 Task: Apply assignee "Any".
Action: Mouse moved to (23, 189)
Screenshot: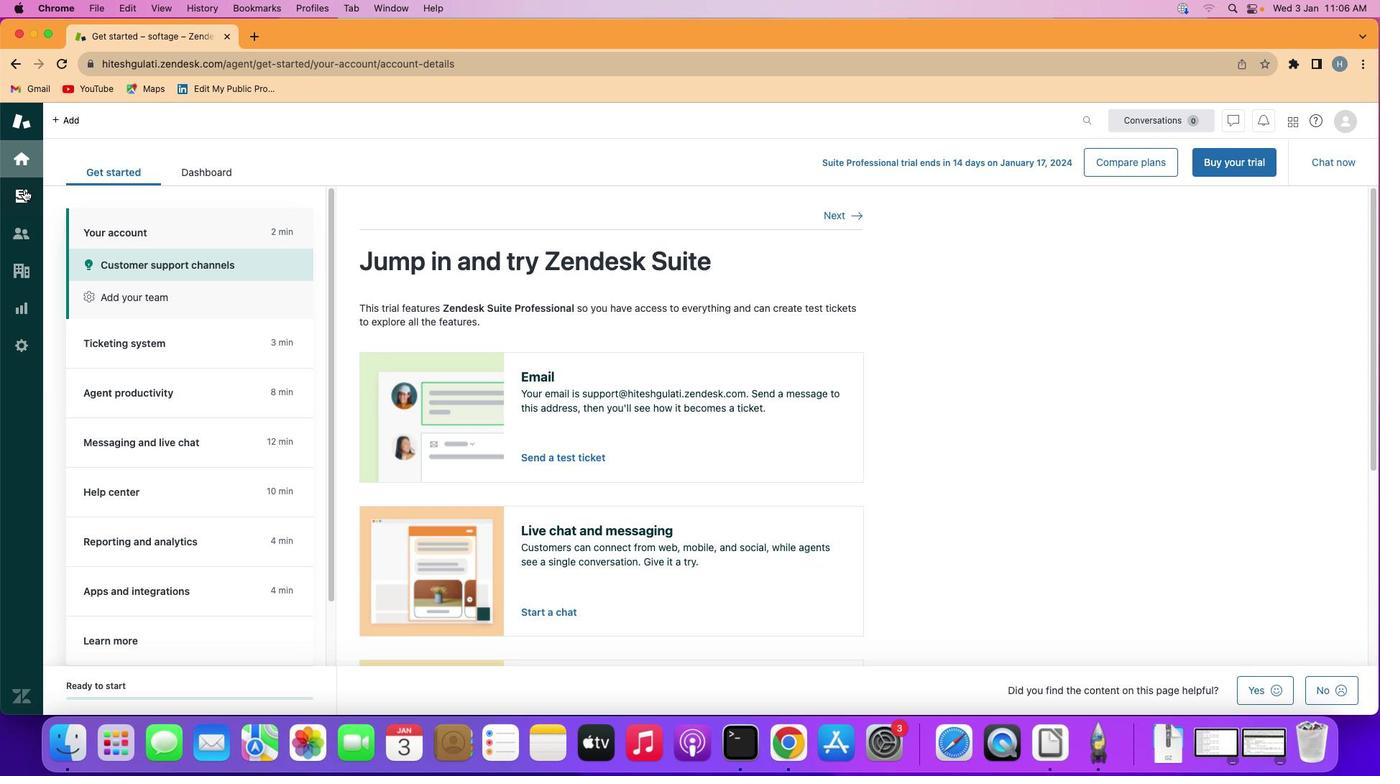 
Action: Mouse pressed left at (23, 189)
Screenshot: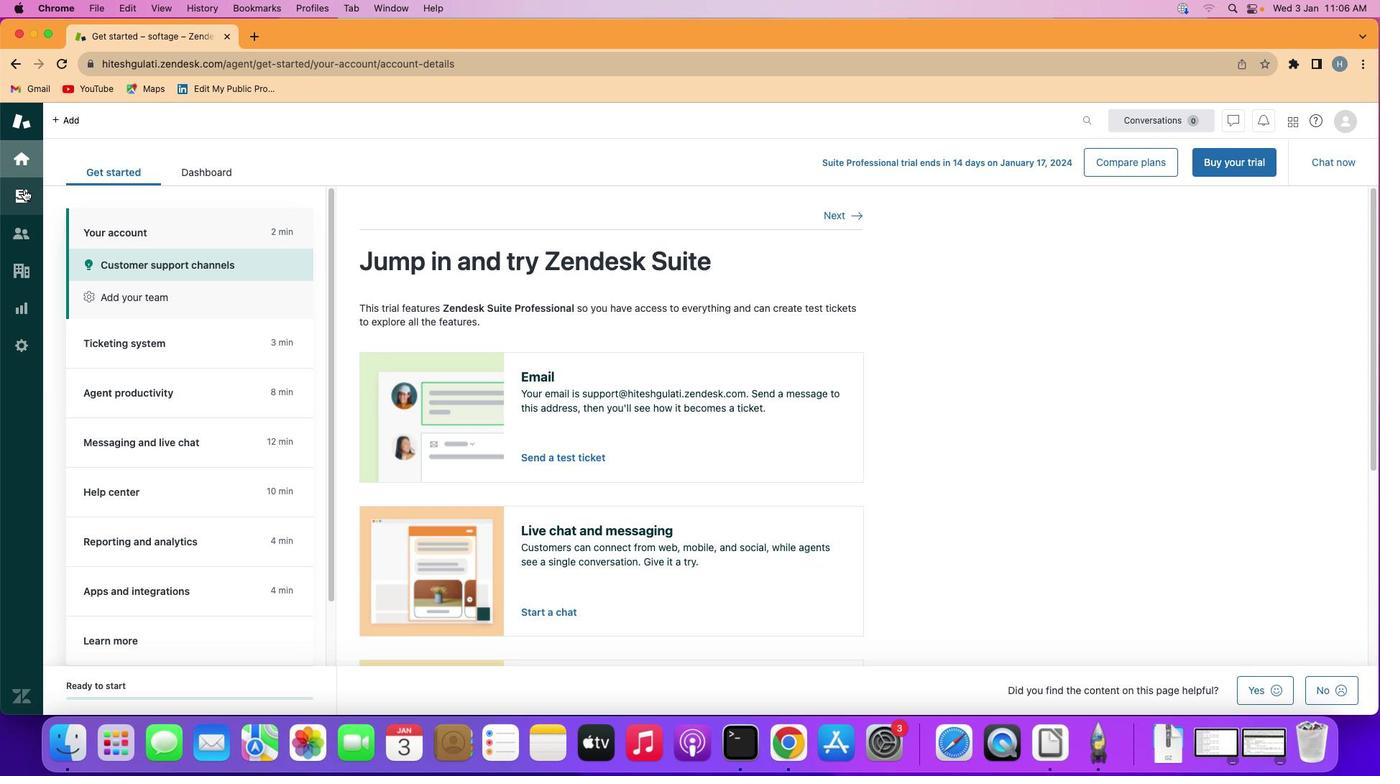 
Action: Mouse moved to (149, 317)
Screenshot: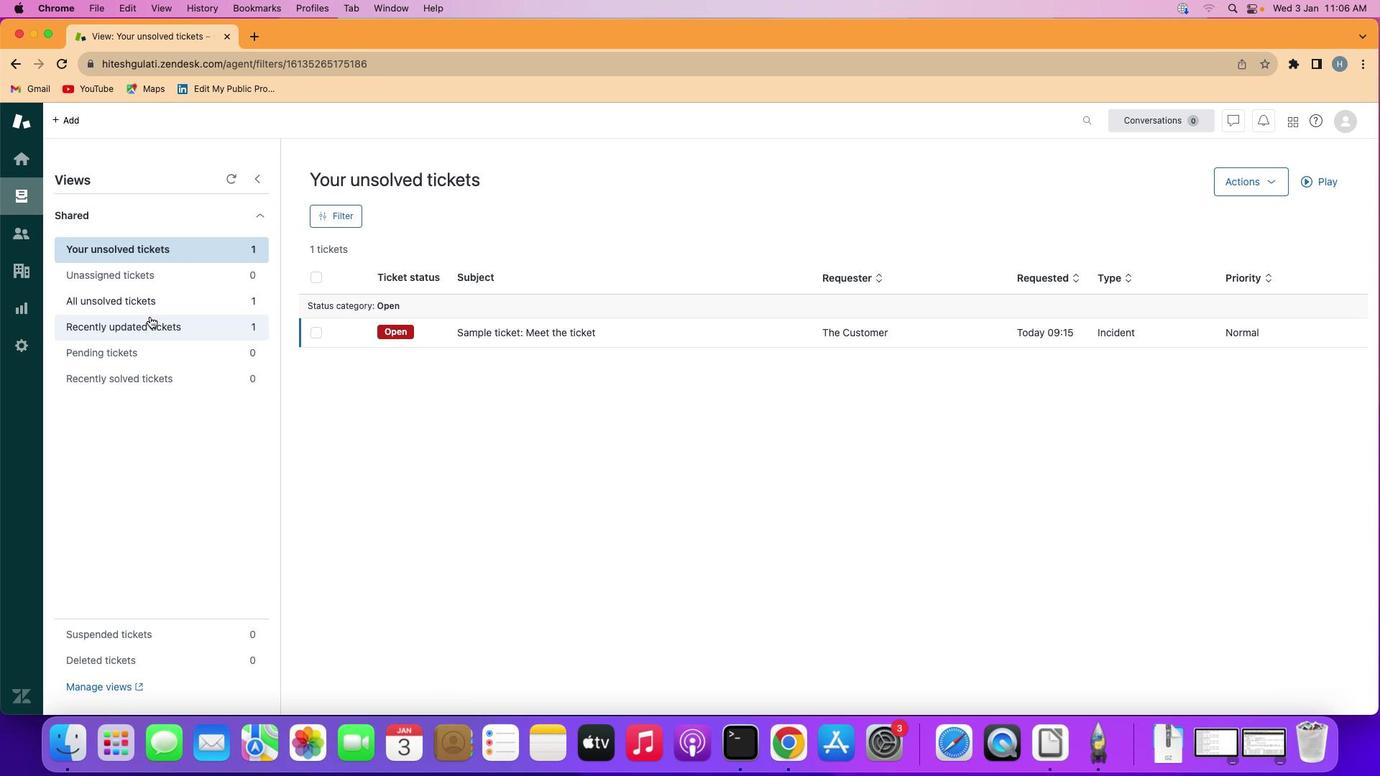 
Action: Mouse pressed left at (149, 317)
Screenshot: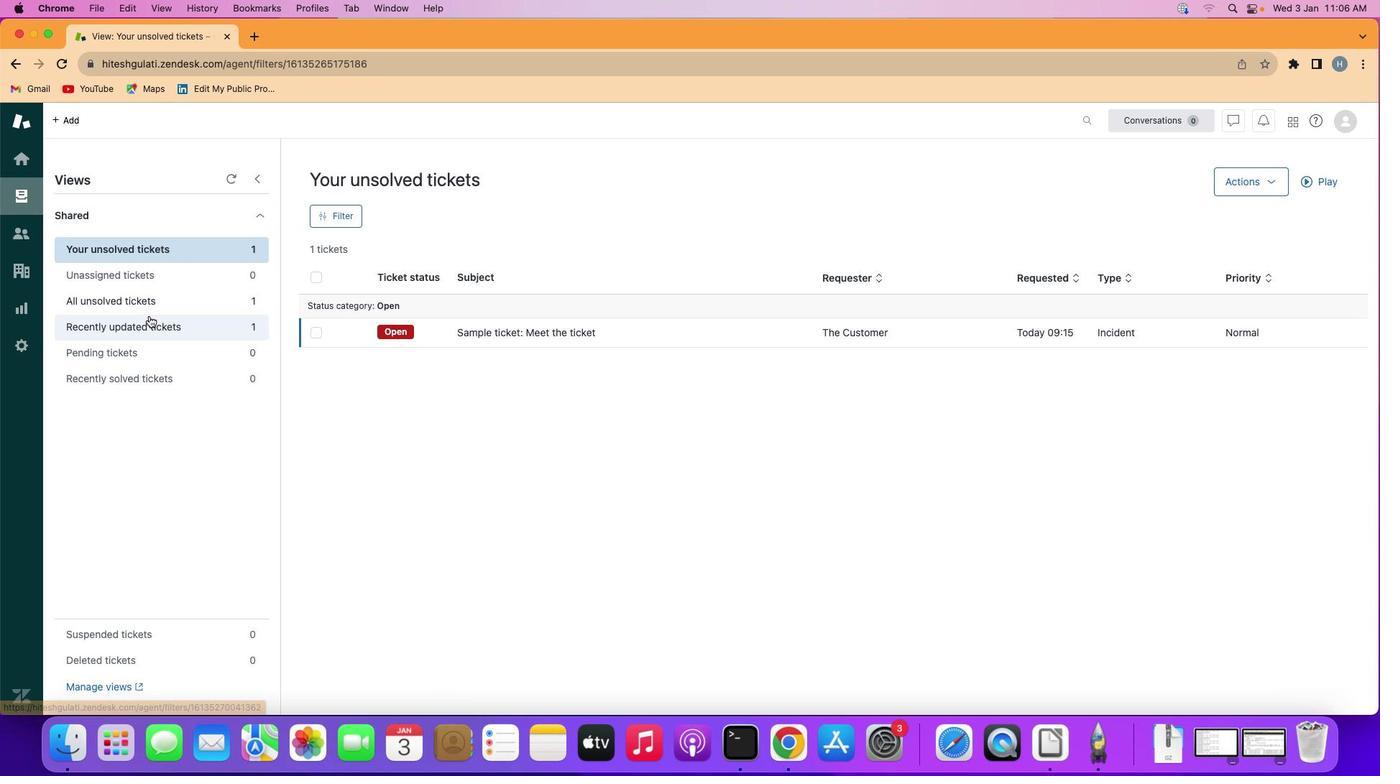 
Action: Mouse moved to (332, 214)
Screenshot: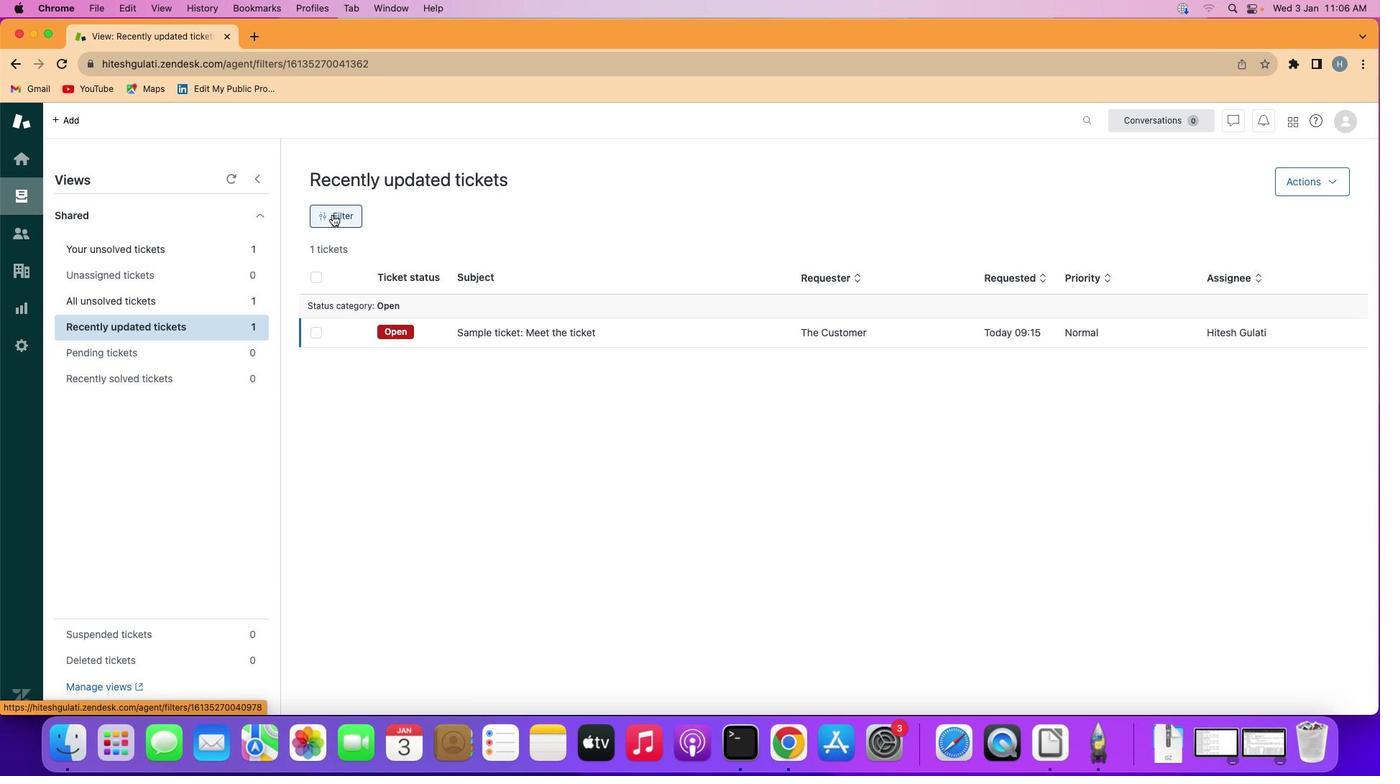 
Action: Mouse pressed left at (332, 214)
Screenshot: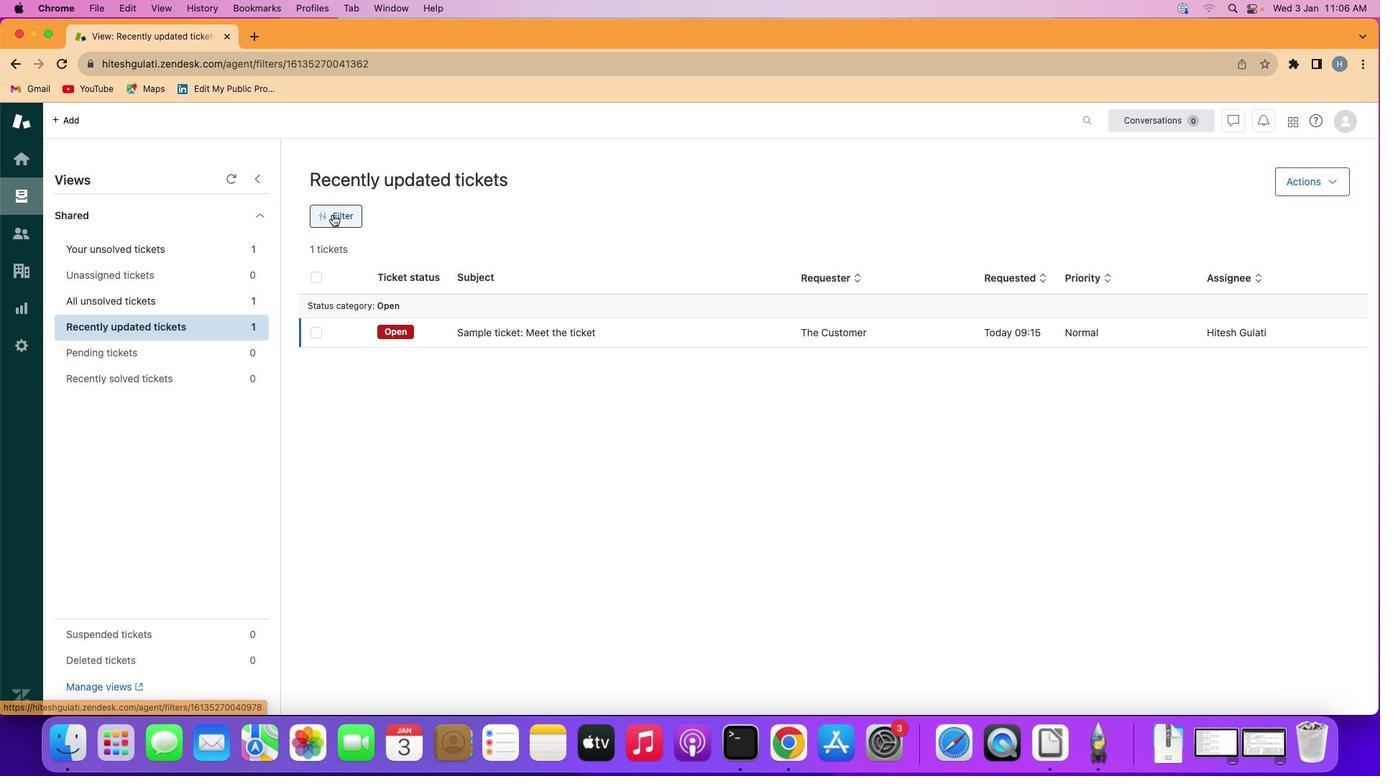 
Action: Mouse moved to (1193, 552)
Screenshot: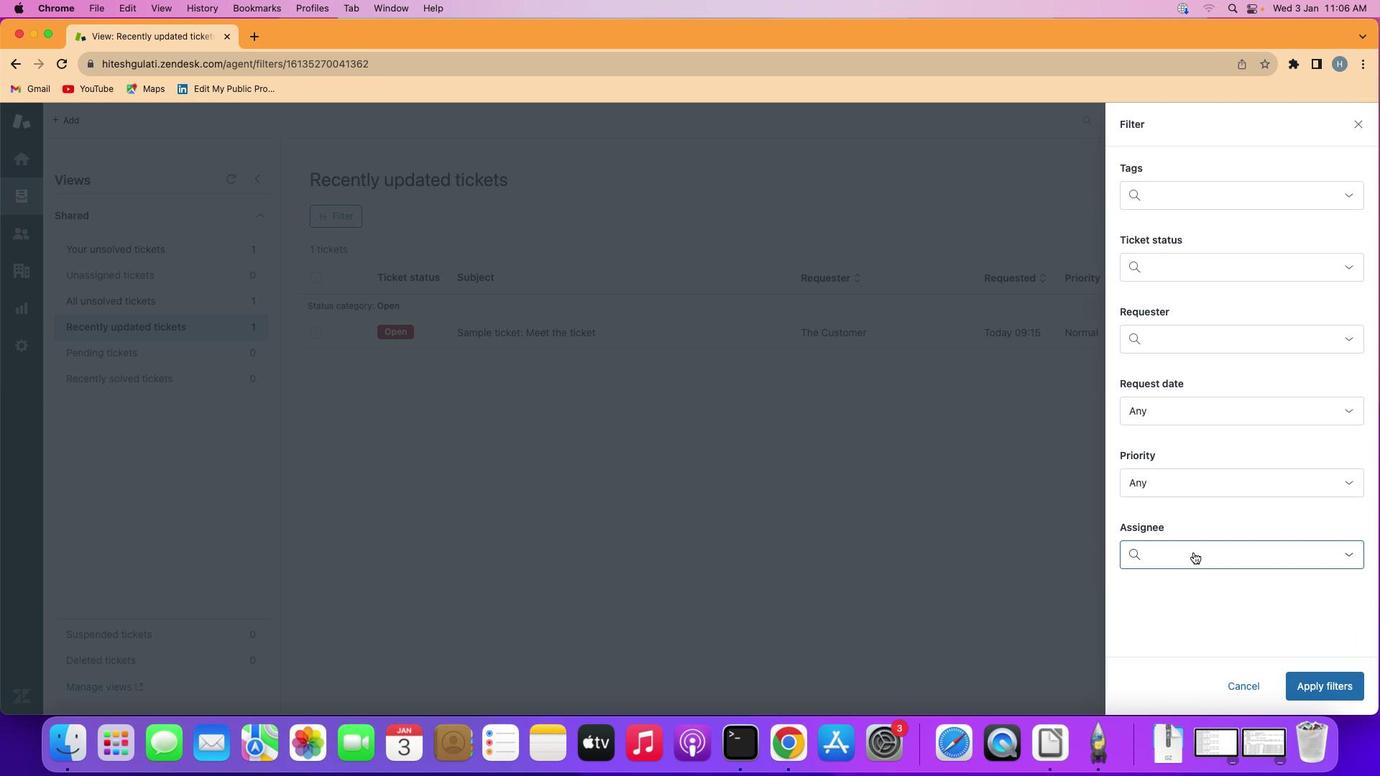 
Action: Mouse pressed left at (1193, 552)
Screenshot: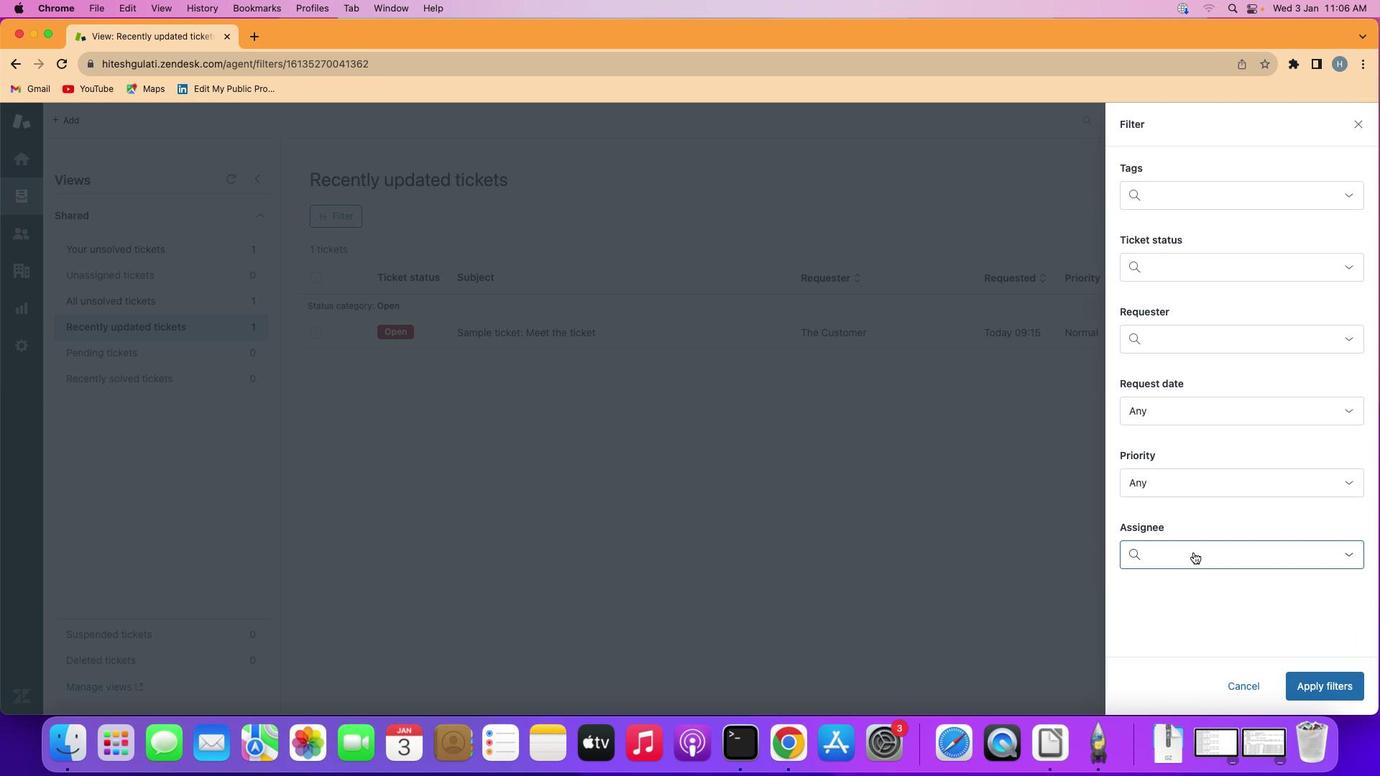 
Action: Mouse moved to (1215, 443)
Screenshot: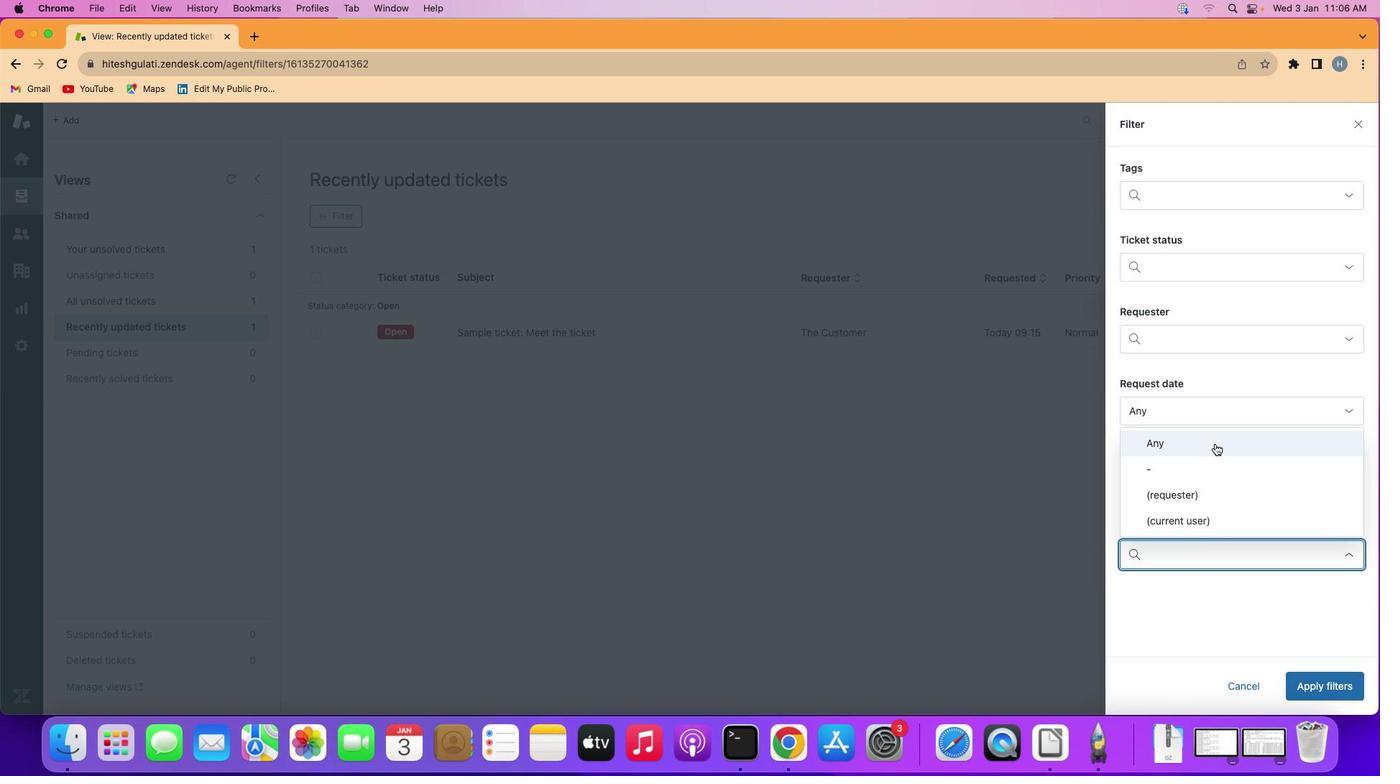 
Action: Mouse pressed left at (1215, 443)
Screenshot: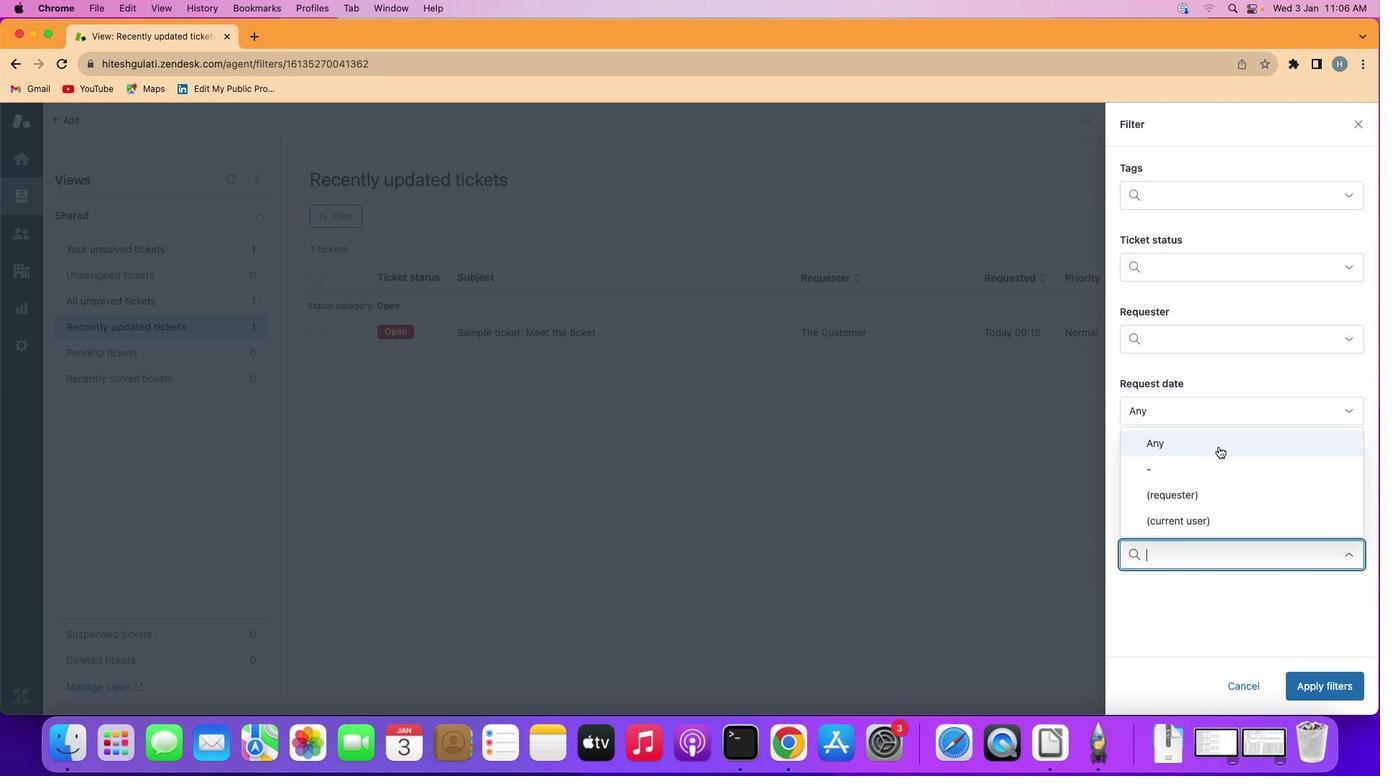 
Action: Mouse moved to (1332, 683)
Screenshot: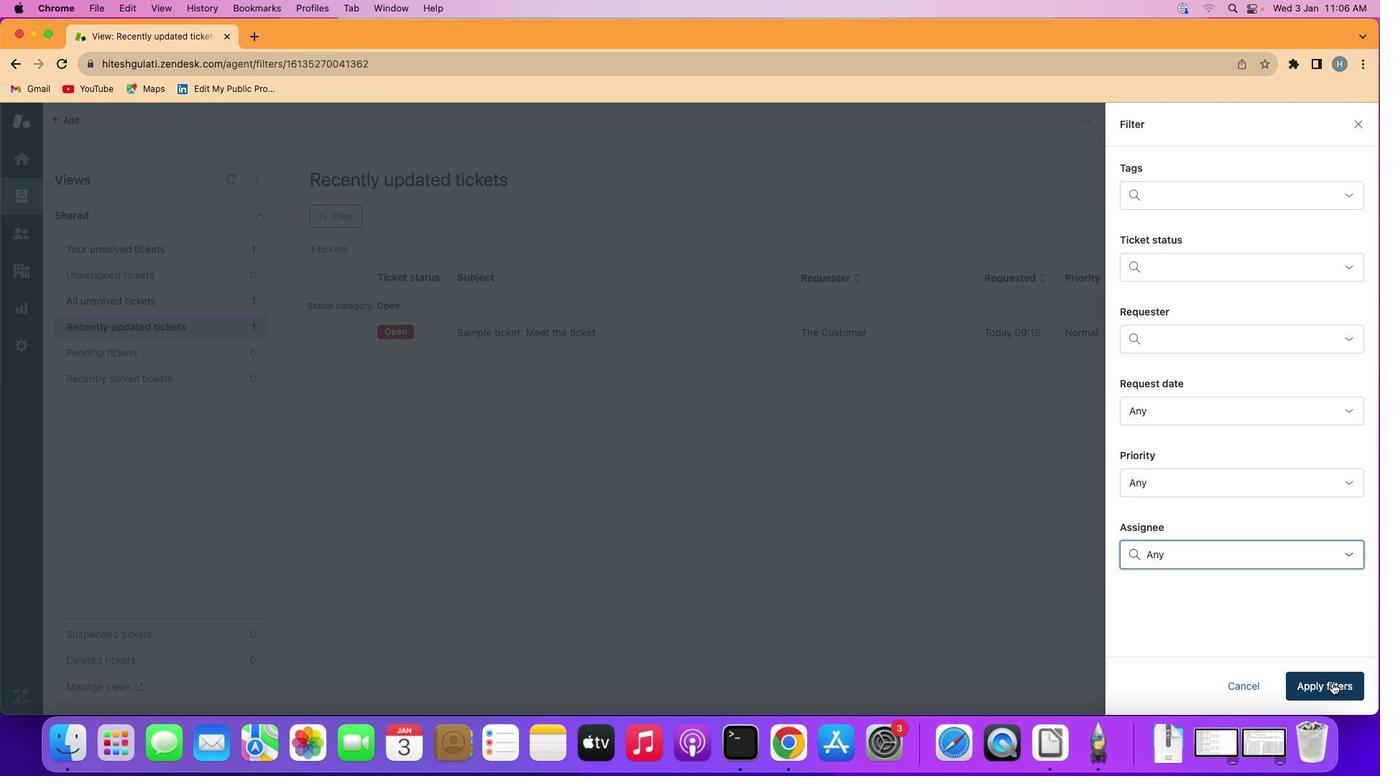 
Action: Mouse pressed left at (1332, 683)
Screenshot: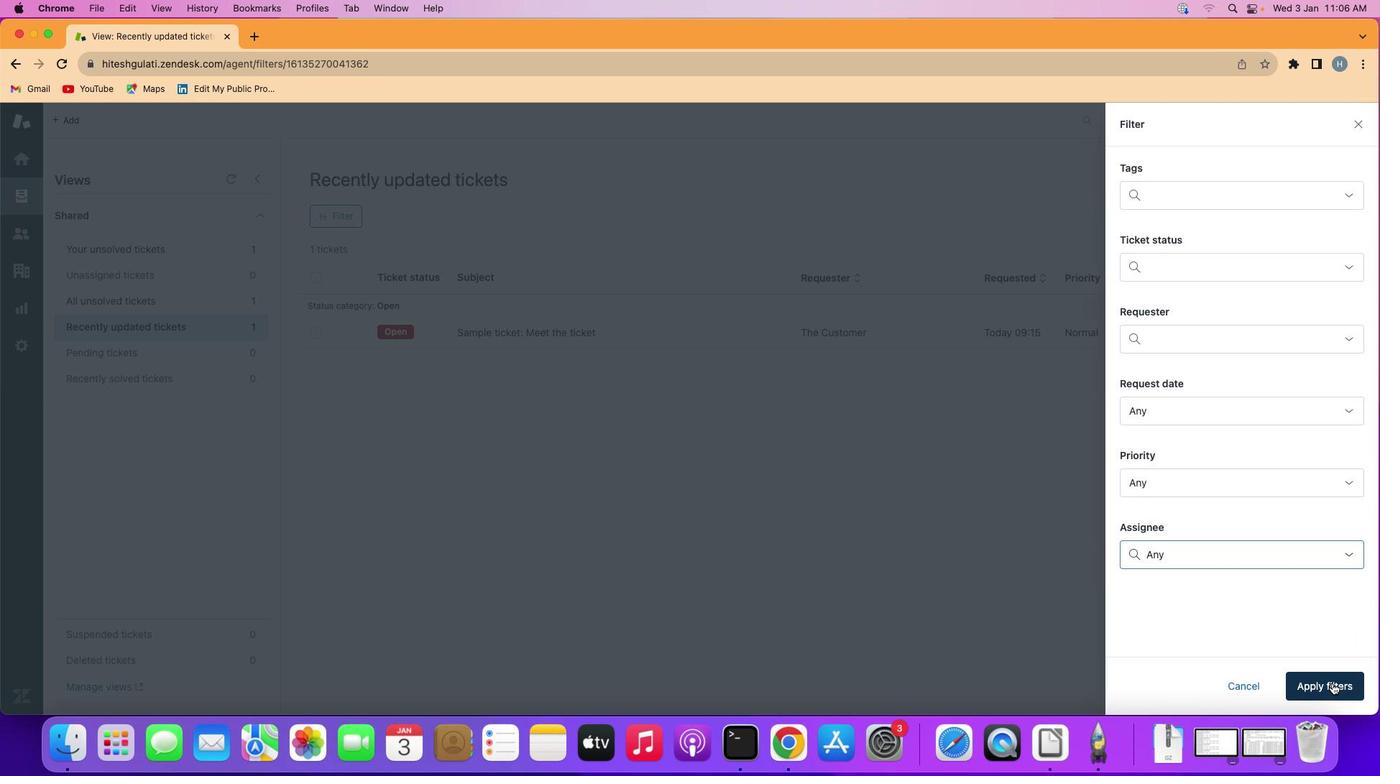 
Action: Mouse moved to (547, 479)
Screenshot: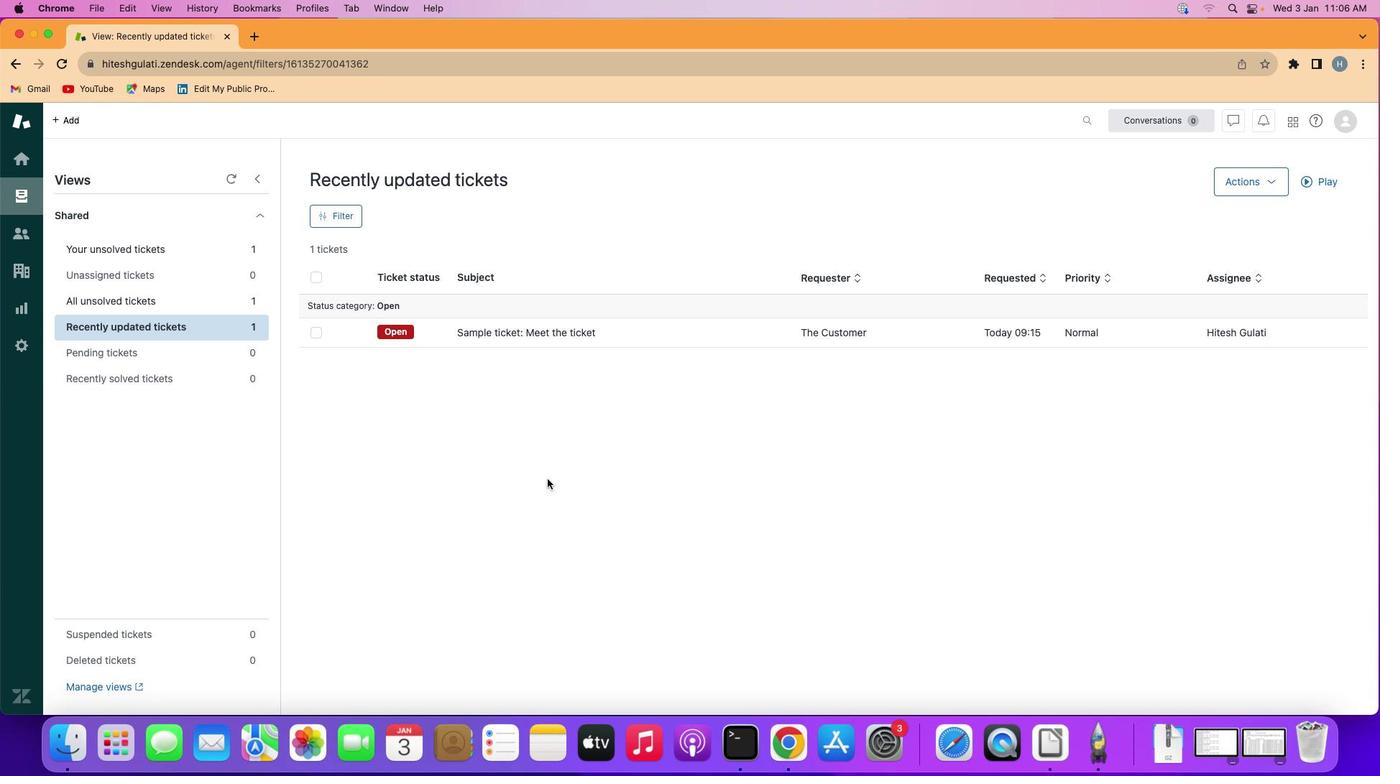 
